 Task: Look for properties with a gym.
Action: Mouse pressed left at (925, 201)
Screenshot: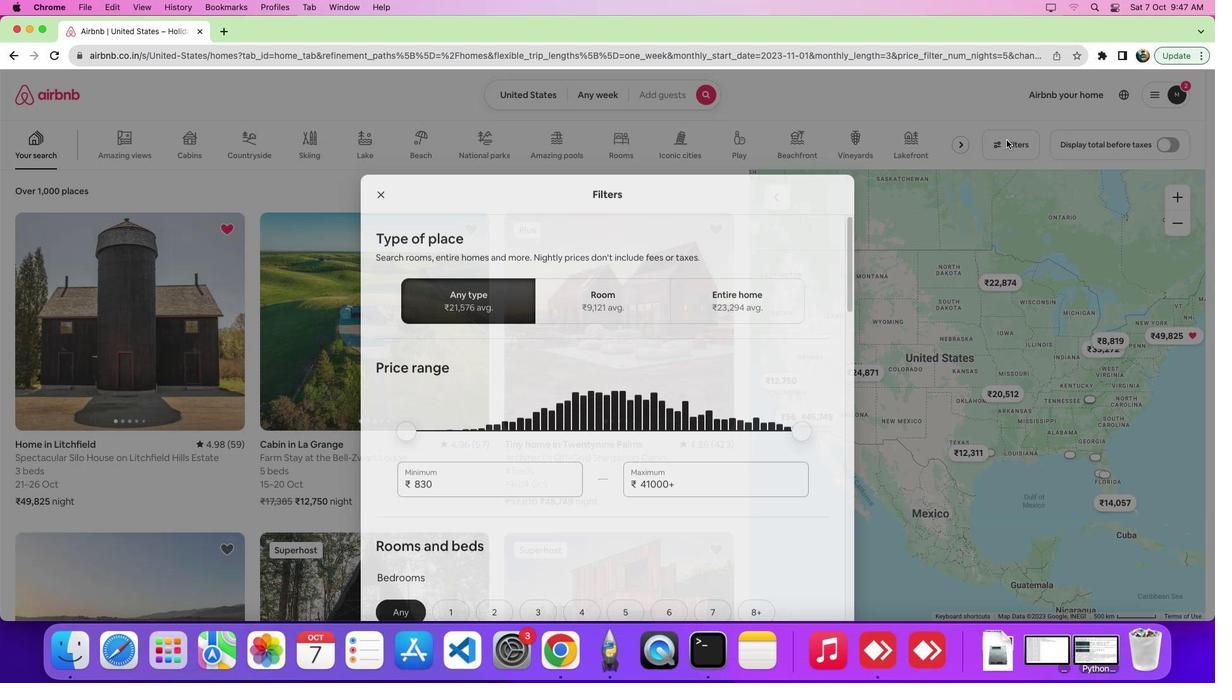 
Action: Mouse moved to (837, 283)
Screenshot: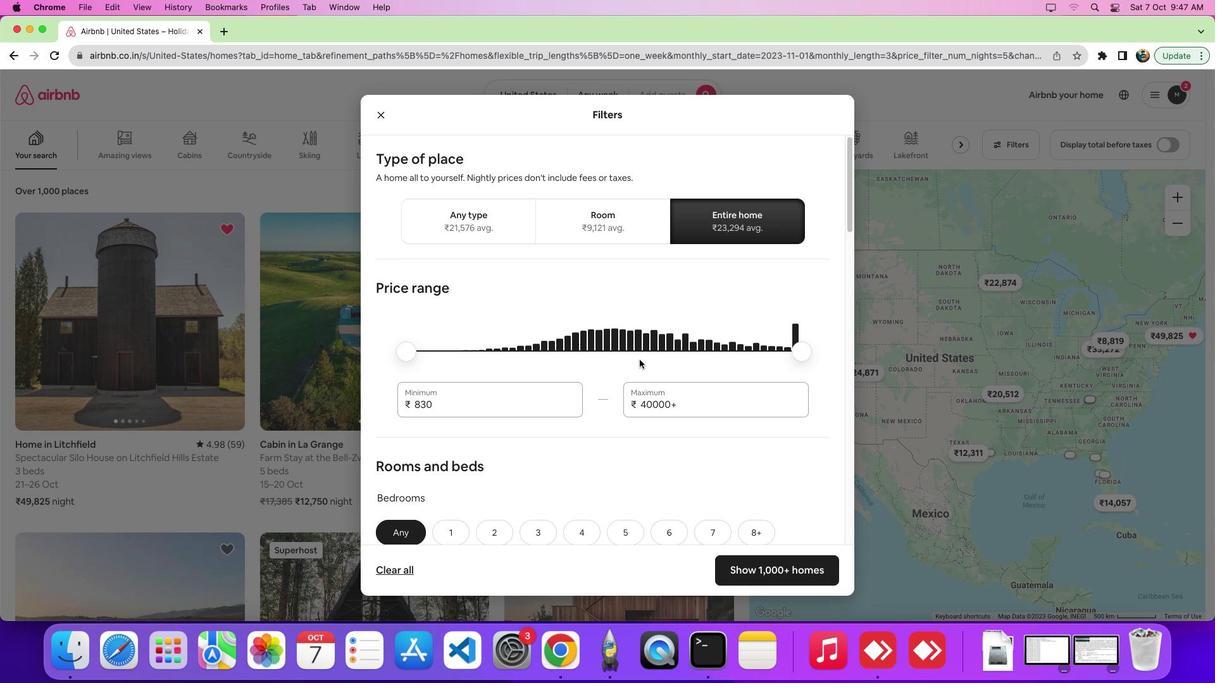 
Action: Mouse pressed left at (837, 283)
Screenshot: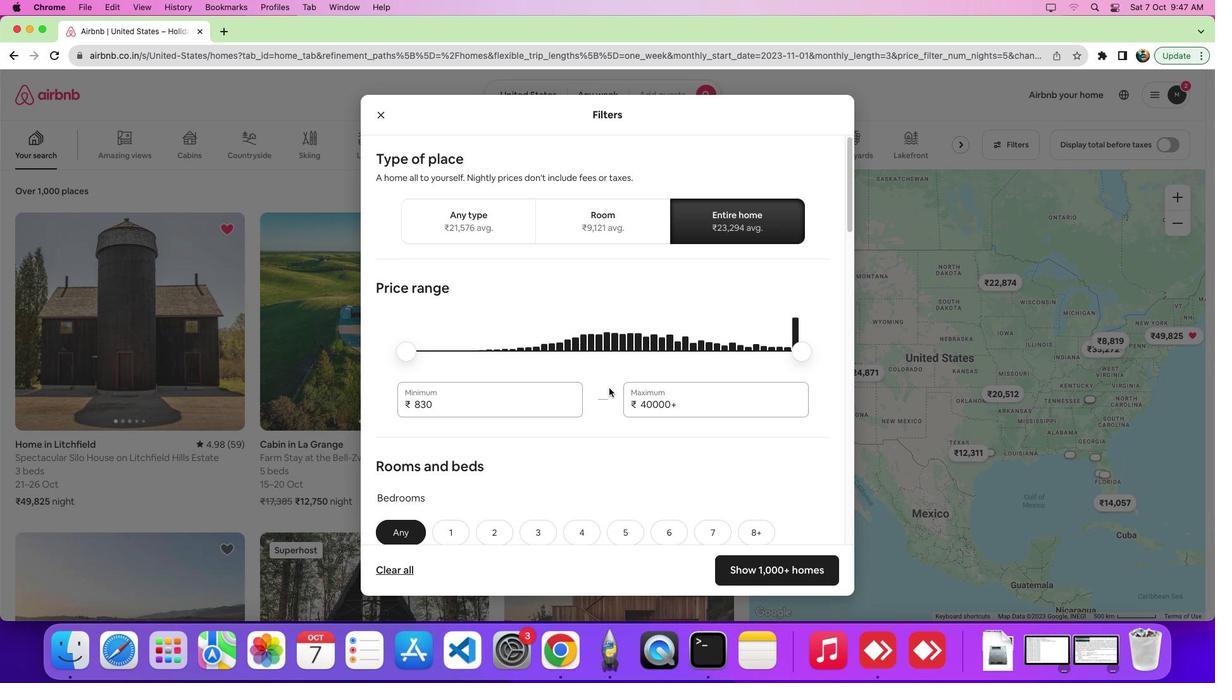 
Action: Mouse moved to (775, 459)
Screenshot: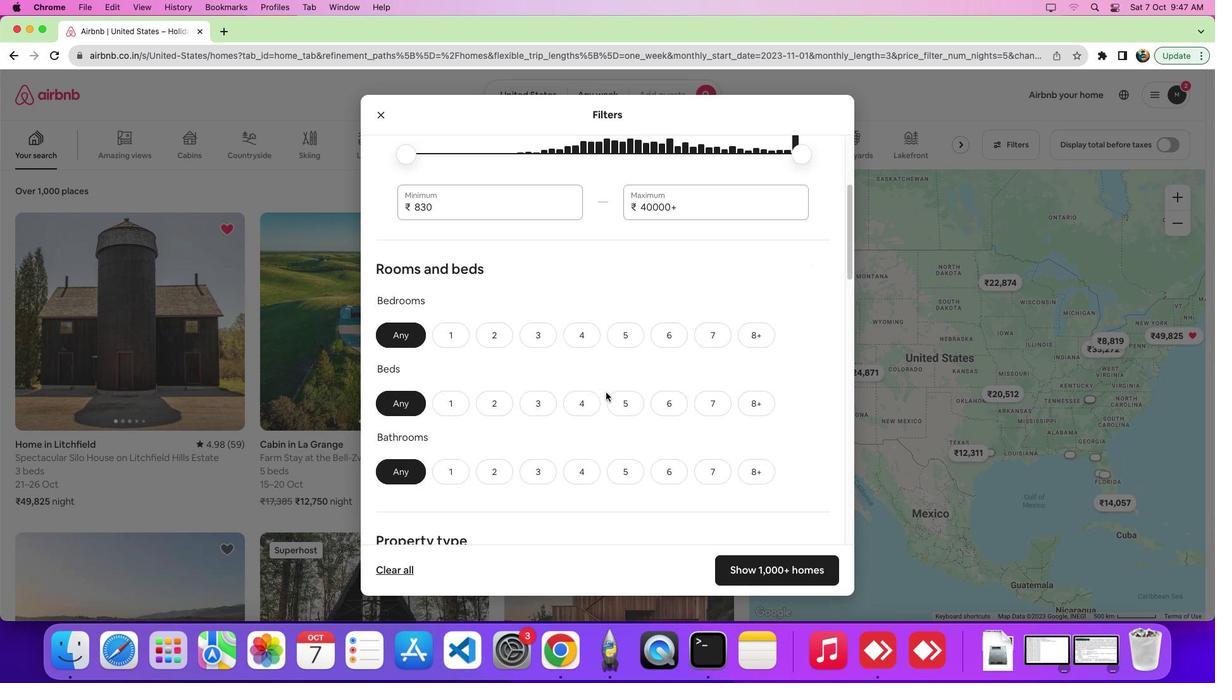 
Action: Mouse scrolled (775, 459) with delta (547, 56)
Screenshot: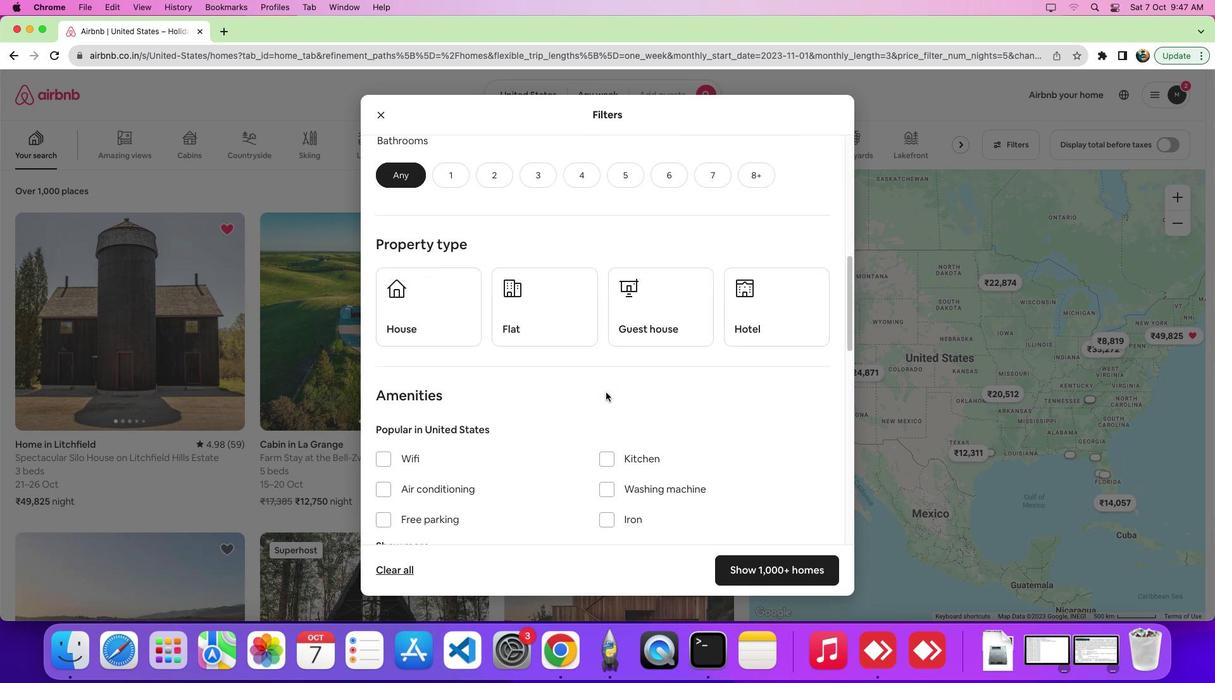 
Action: Mouse scrolled (775, 459) with delta (547, 56)
Screenshot: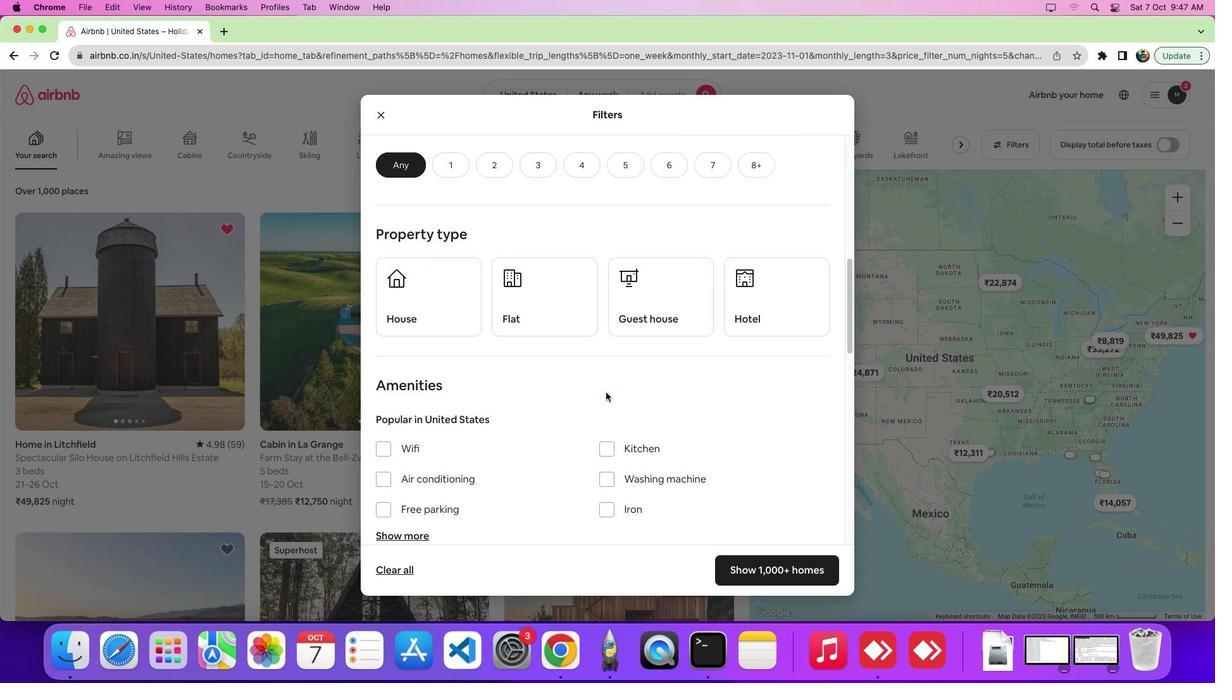 
Action: Mouse scrolled (775, 459) with delta (547, 55)
Screenshot: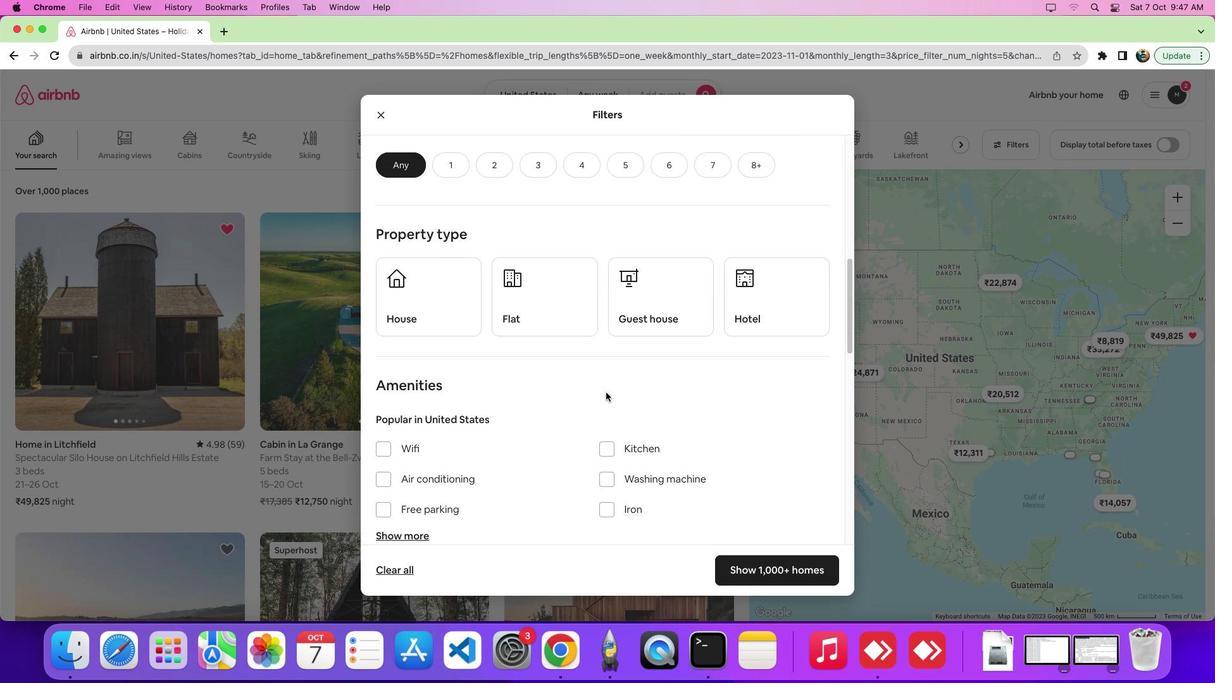 
Action: Mouse scrolled (775, 459) with delta (547, 53)
Screenshot: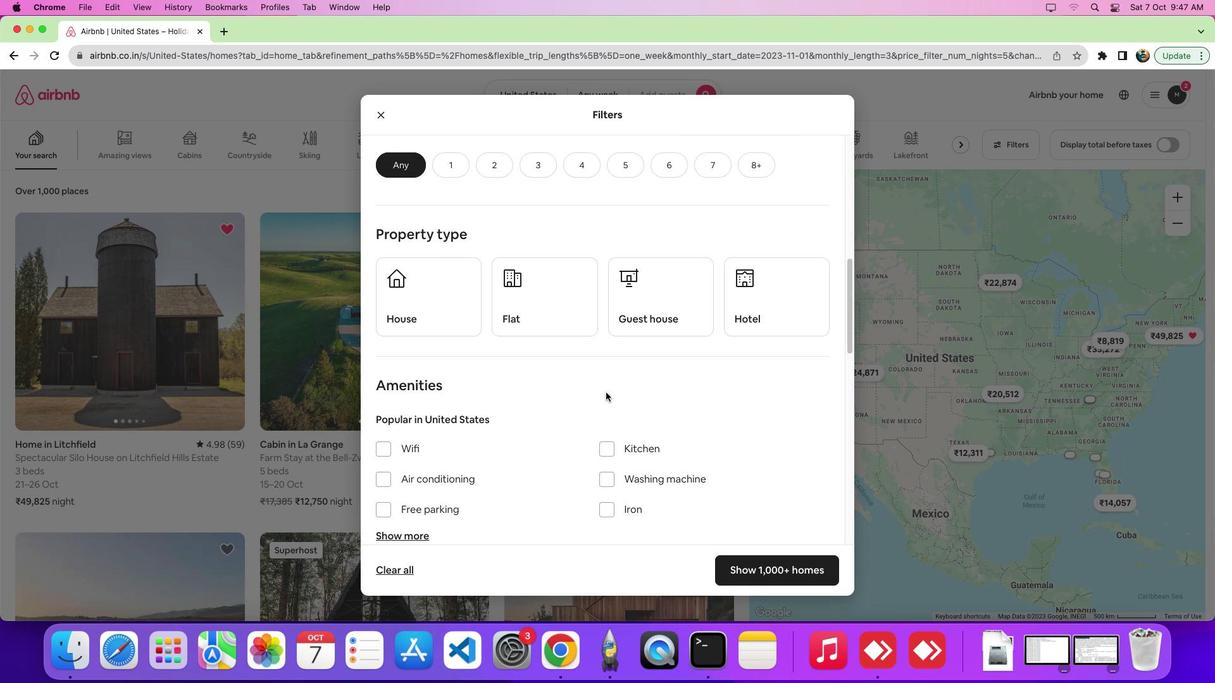 
Action: Mouse scrolled (775, 459) with delta (547, 53)
Screenshot: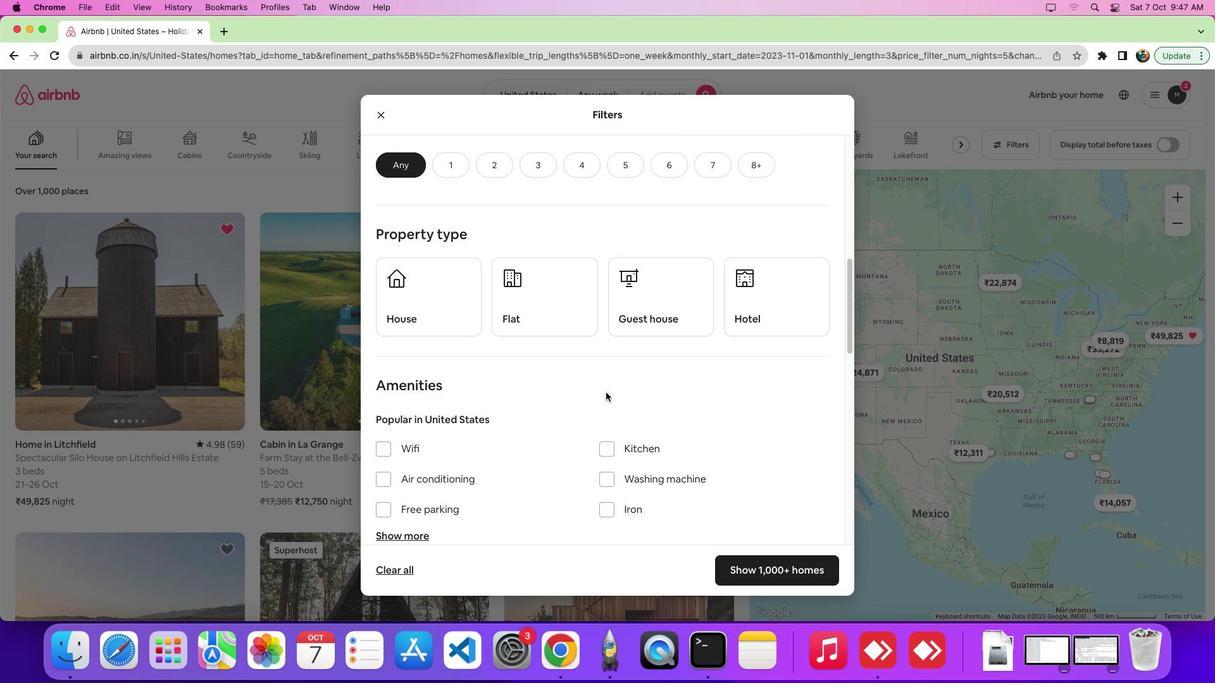 
Action: Mouse scrolled (775, 459) with delta (547, 56)
Screenshot: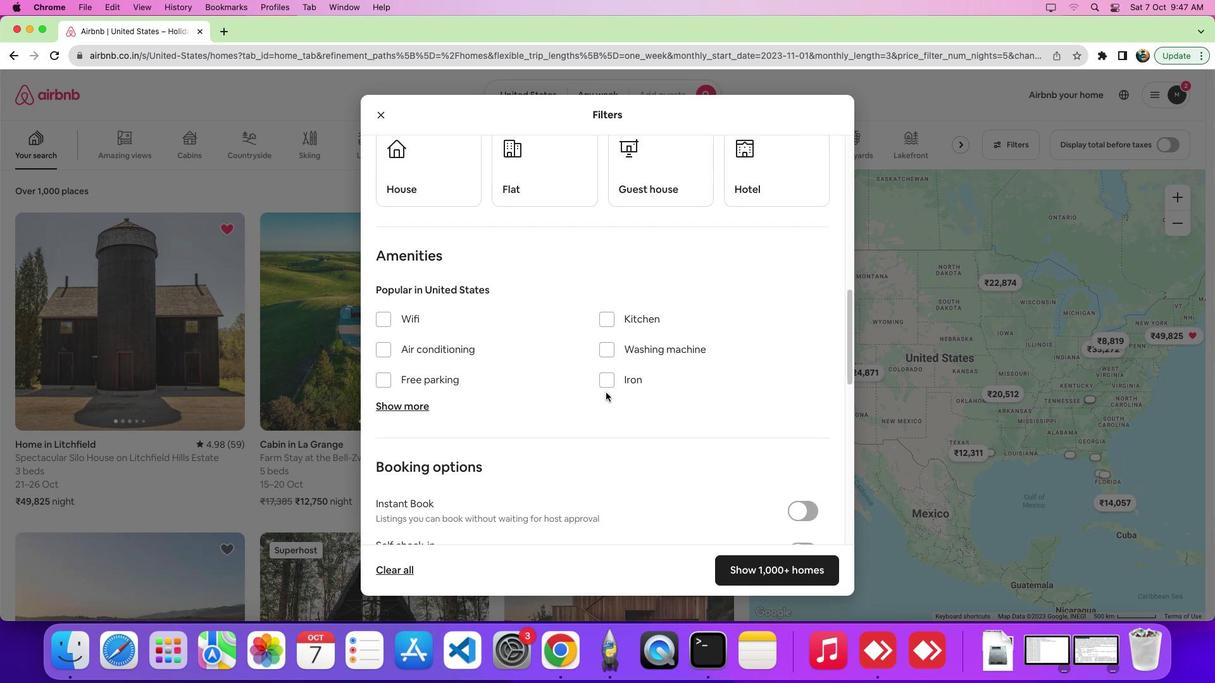 
Action: Mouse scrolled (775, 459) with delta (547, 56)
Screenshot: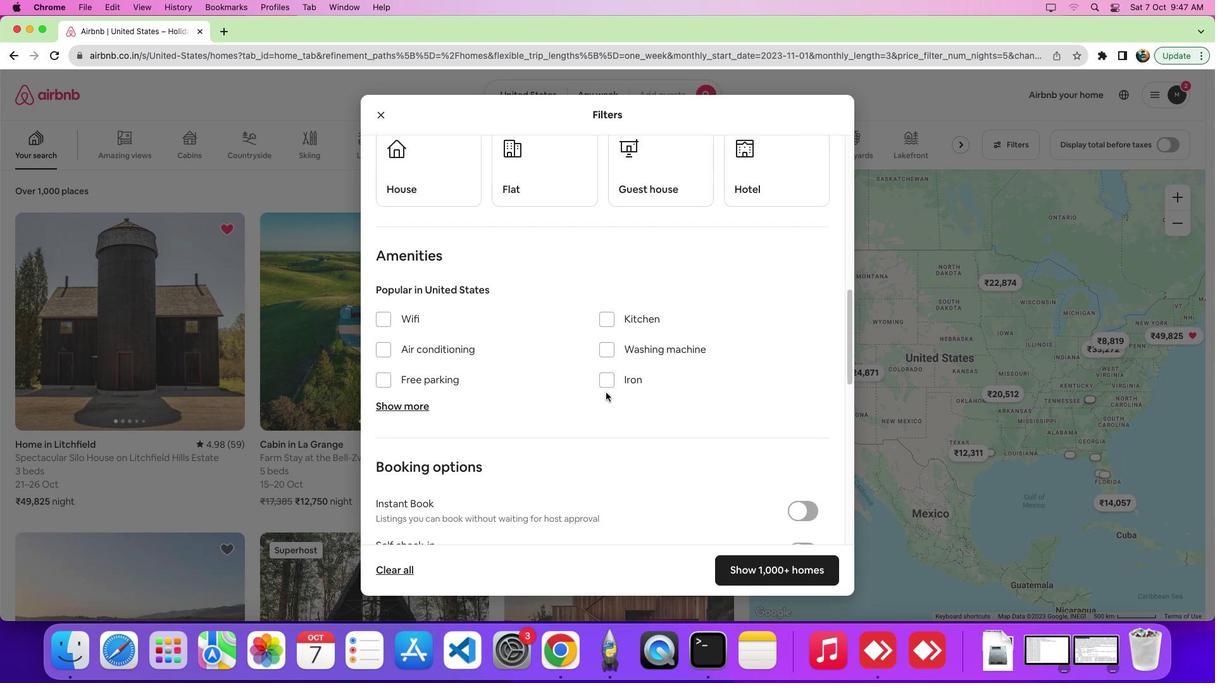 
Action: Mouse scrolled (775, 459) with delta (547, 55)
Screenshot: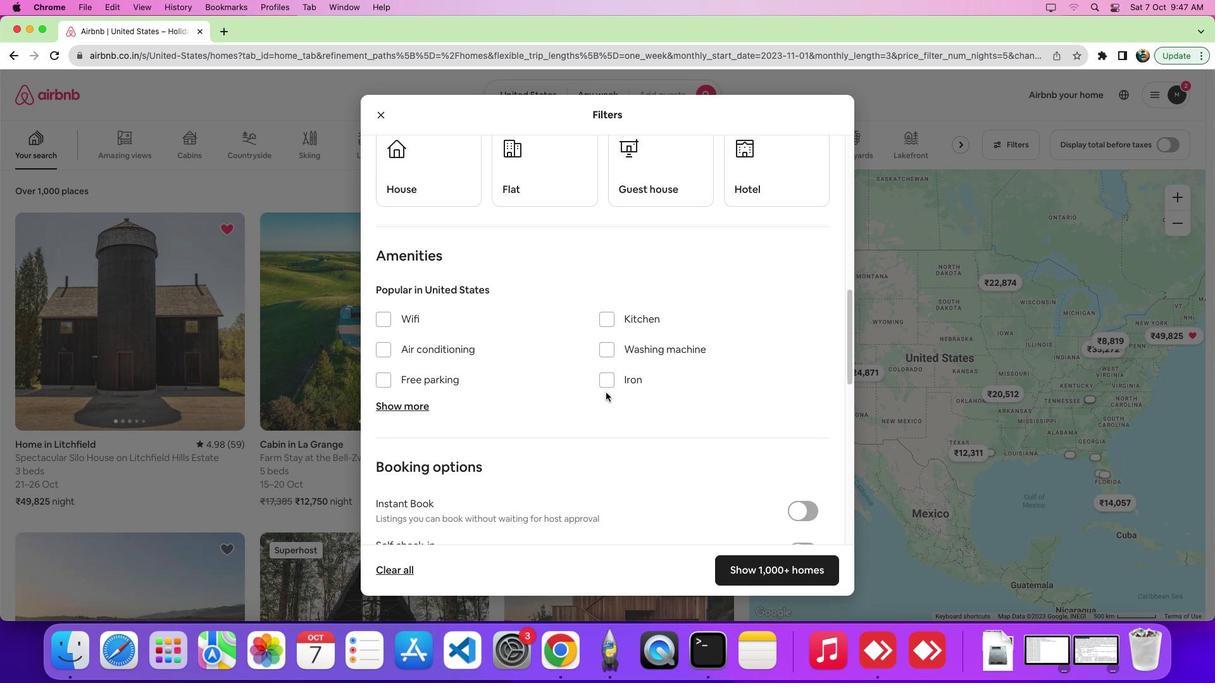 
Action: Mouse scrolled (775, 459) with delta (547, 56)
Screenshot: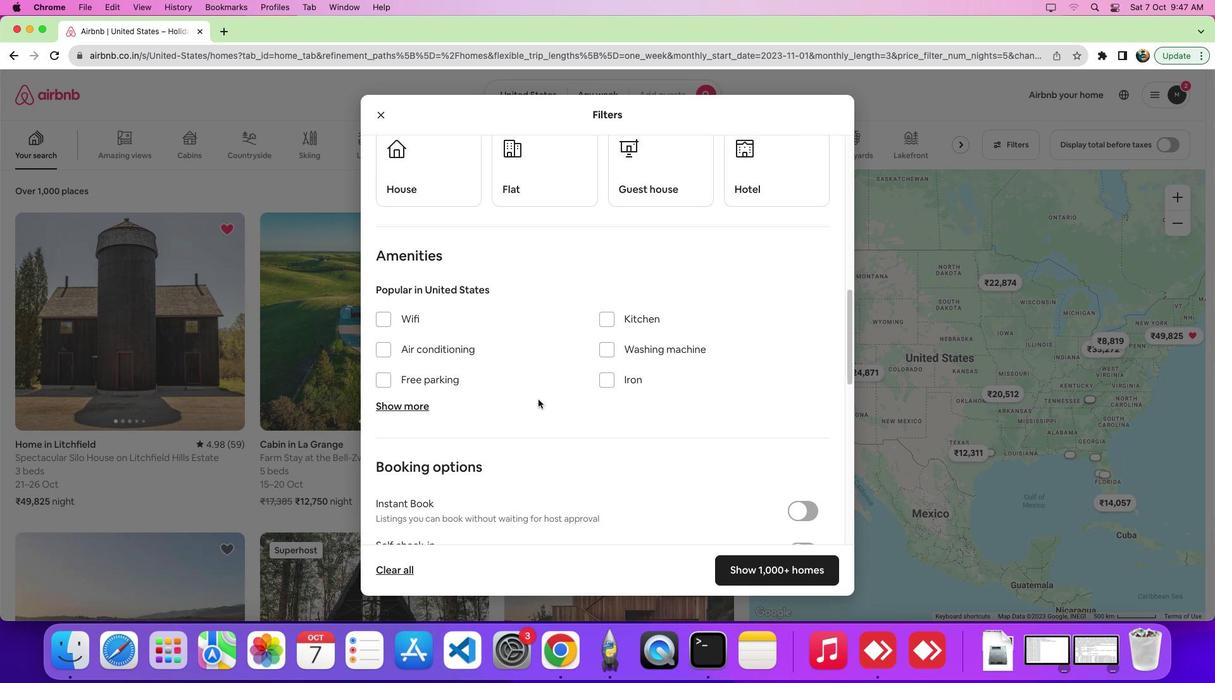 
Action: Mouse moved to (706, 474)
Screenshot: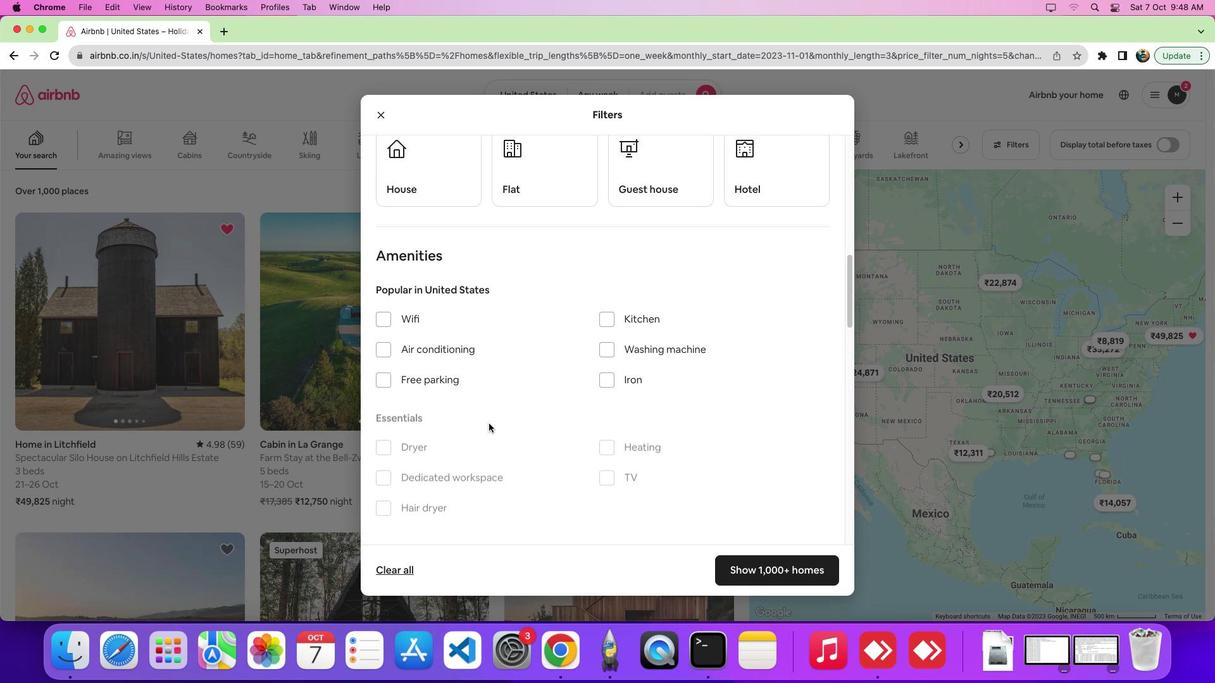 
Action: Mouse pressed left at (706, 474)
Screenshot: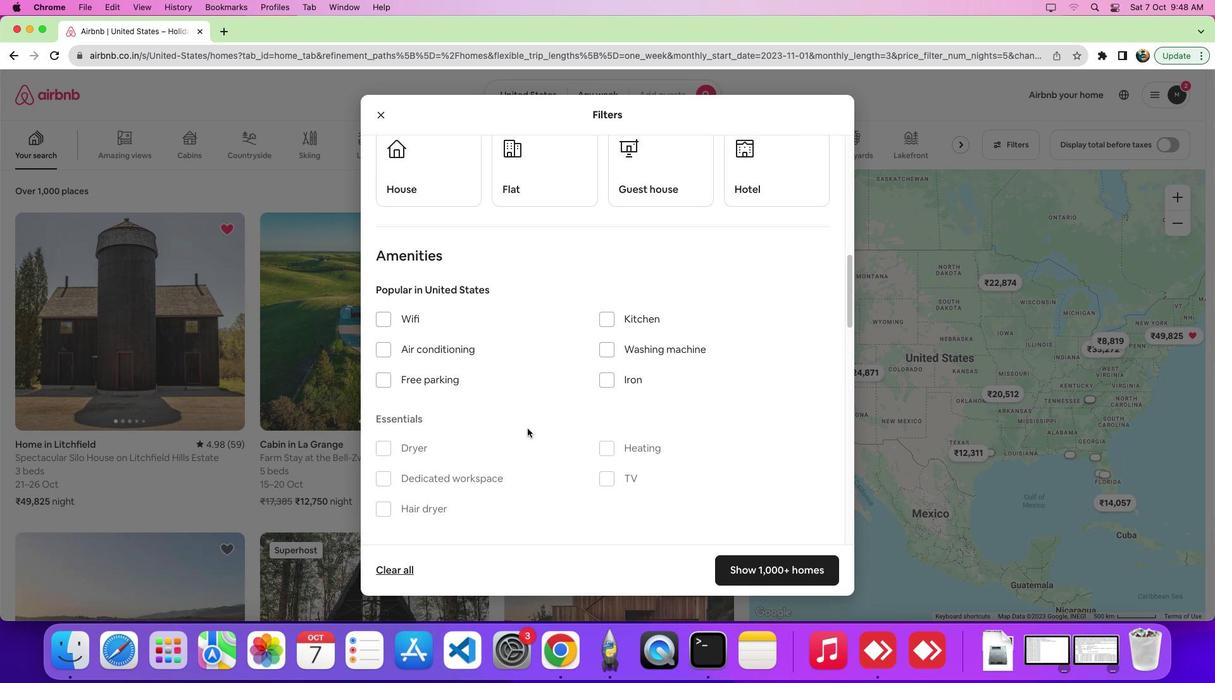 
Action: Mouse moved to (813, 542)
Screenshot: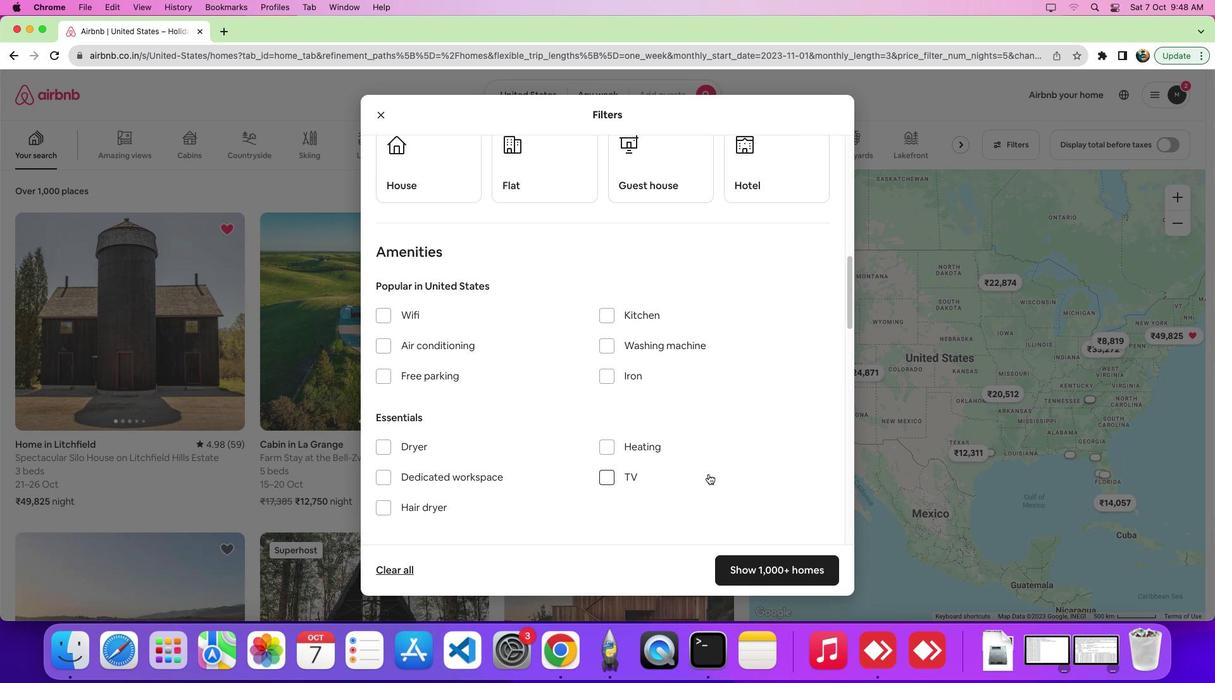 
Action: Mouse scrolled (813, 542) with delta (547, 56)
Screenshot: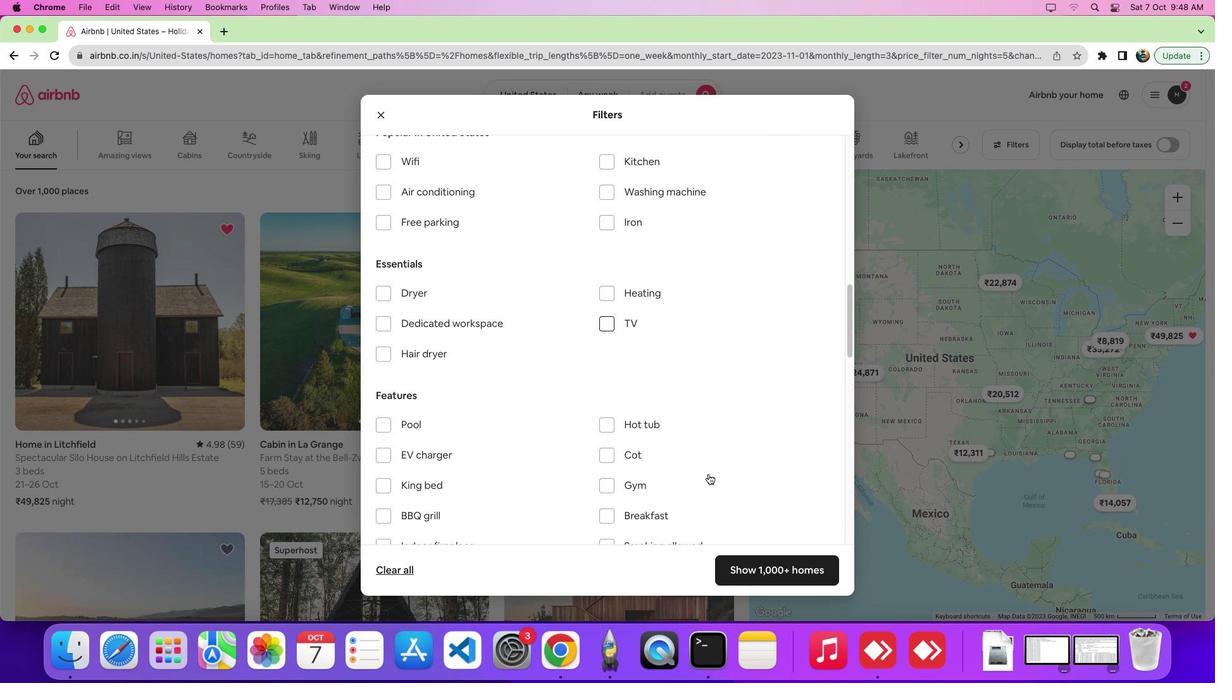 
Action: Mouse scrolled (813, 542) with delta (547, 56)
Screenshot: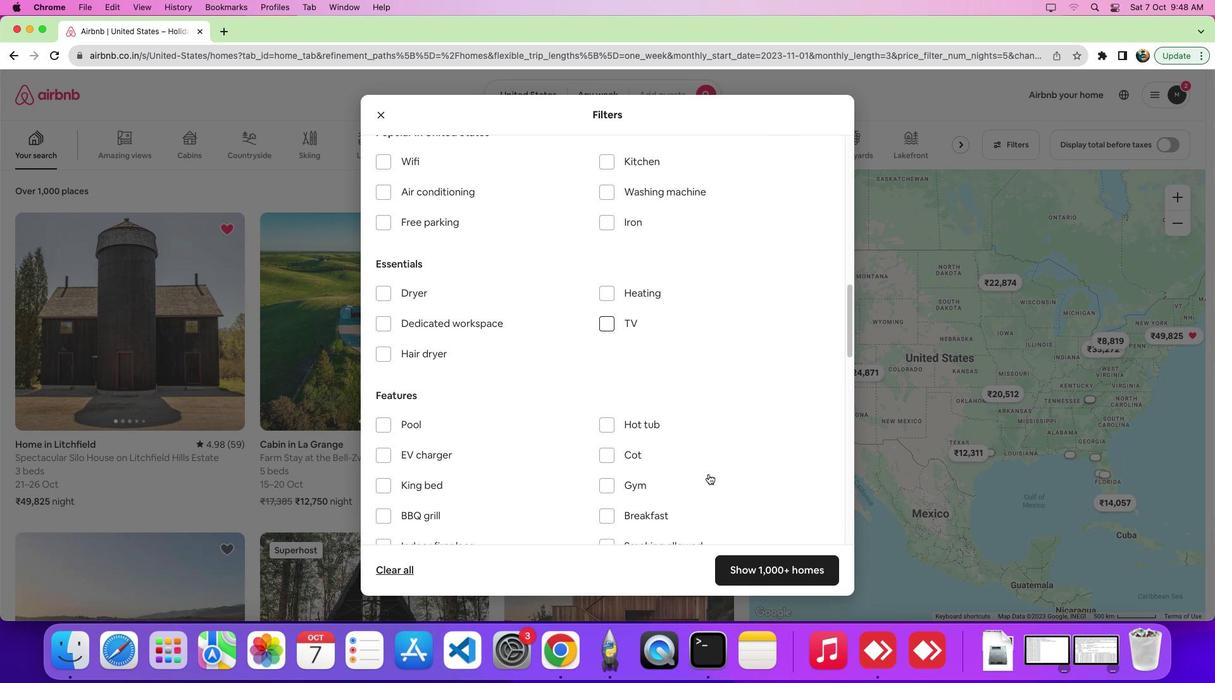 
Action: Mouse scrolled (813, 542) with delta (547, 55)
Screenshot: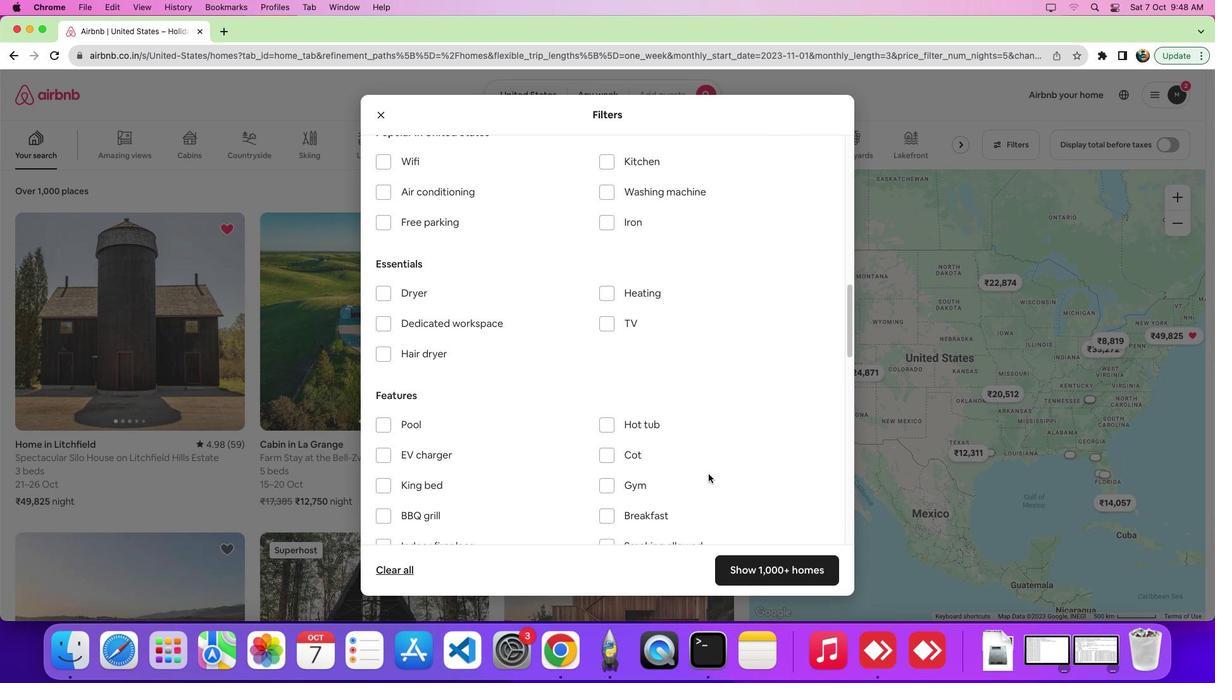 
Action: Mouse moved to (772, 546)
Screenshot: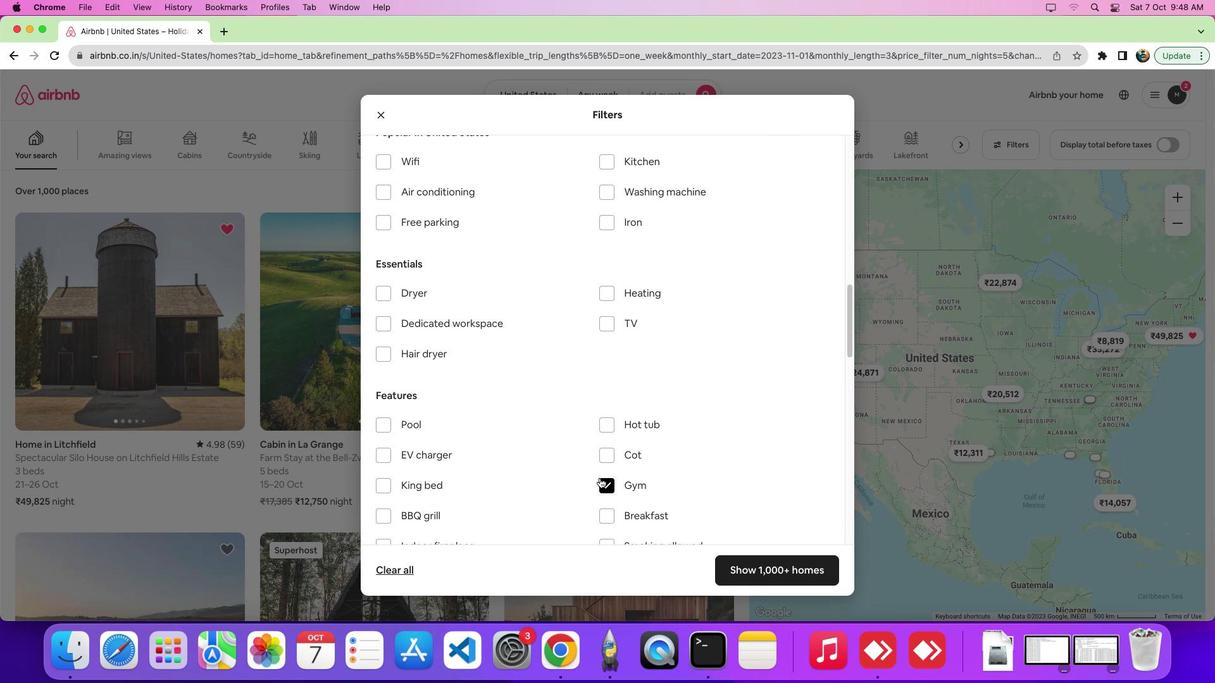 
Action: Mouse pressed left at (772, 546)
Screenshot: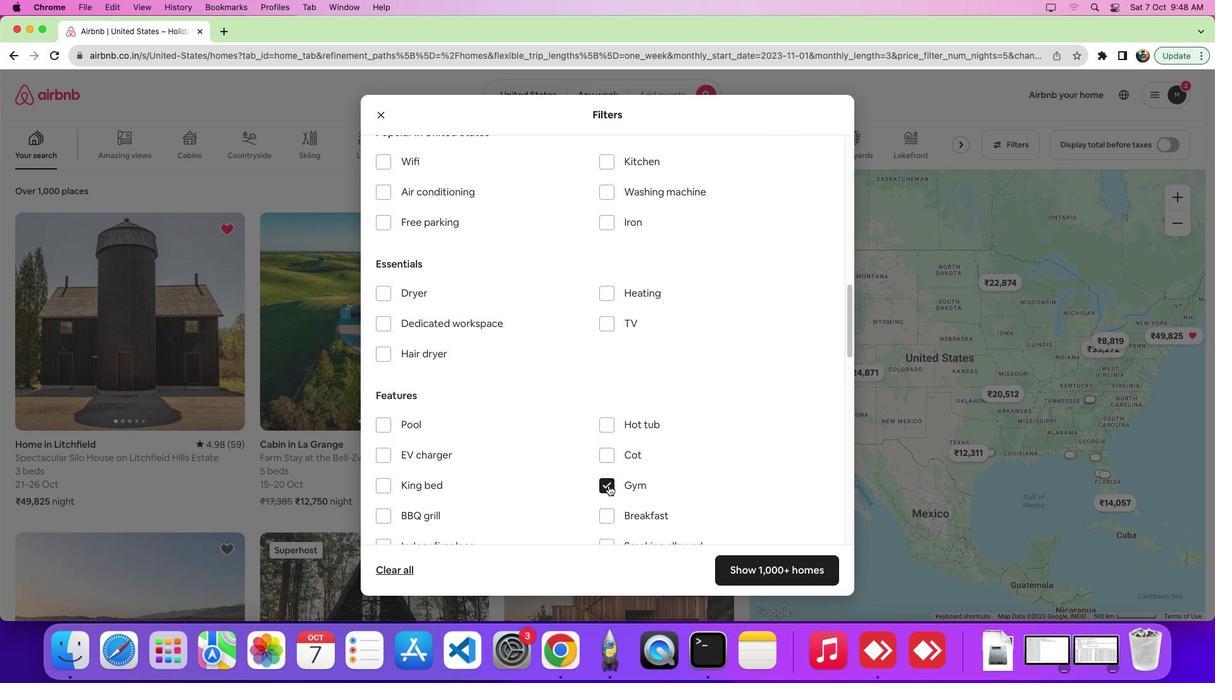
Action: Mouse moved to (825, 633)
Screenshot: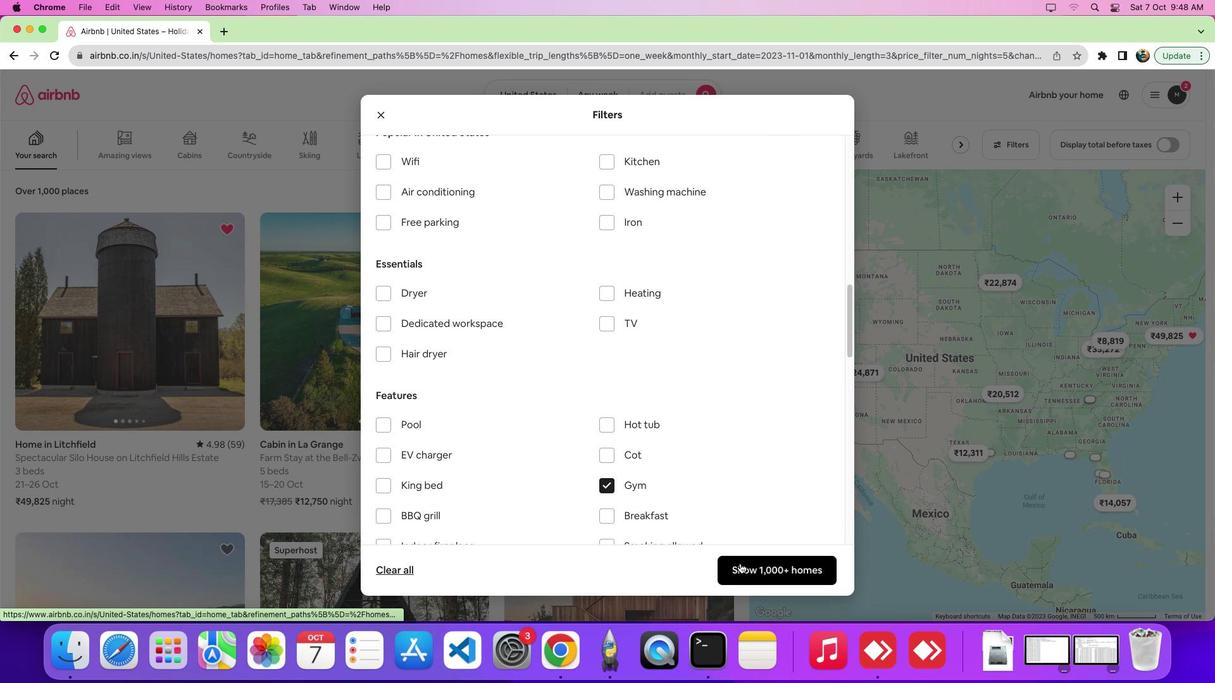 
Action: Mouse pressed left at (825, 633)
Screenshot: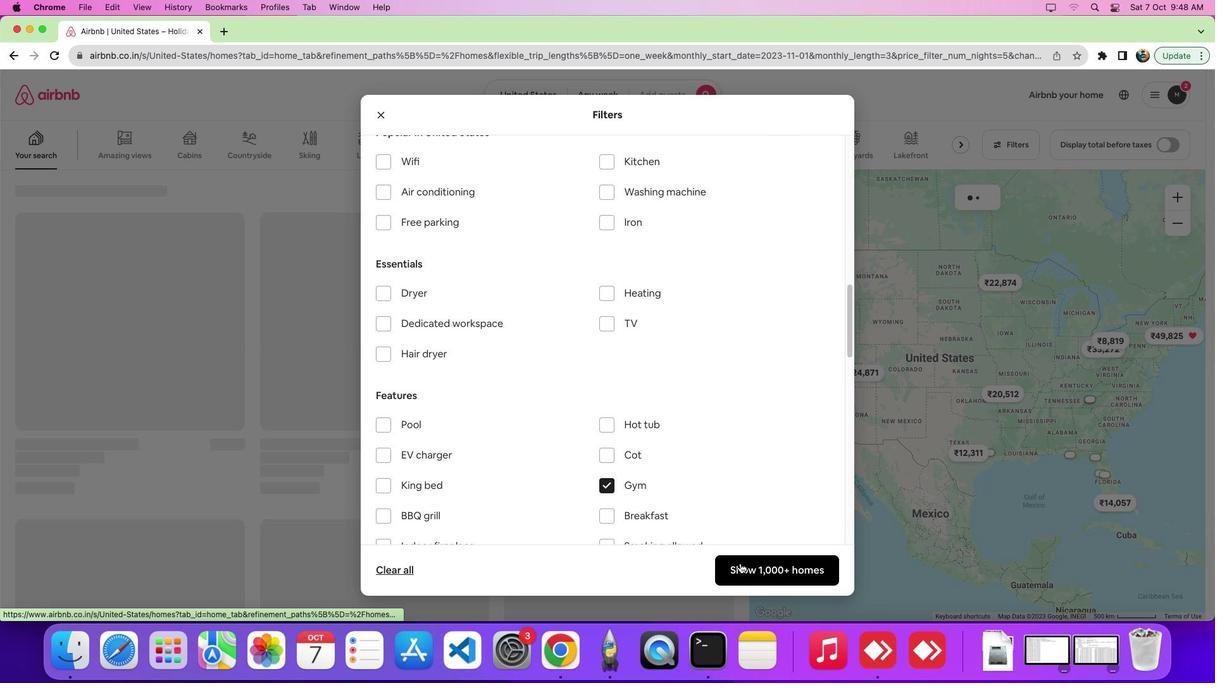 
Action: Mouse moved to (823, 641)
Screenshot: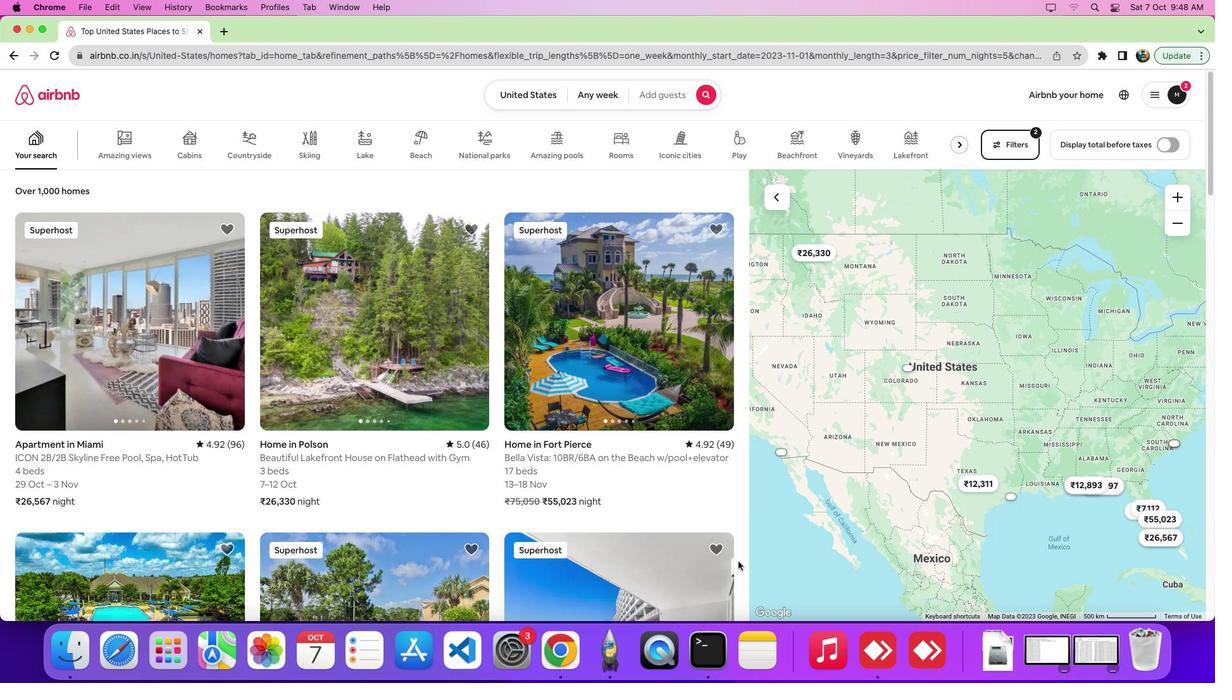 
